 Task: Change the invitee language to German.
Action: Mouse moved to (694, 139)
Screenshot: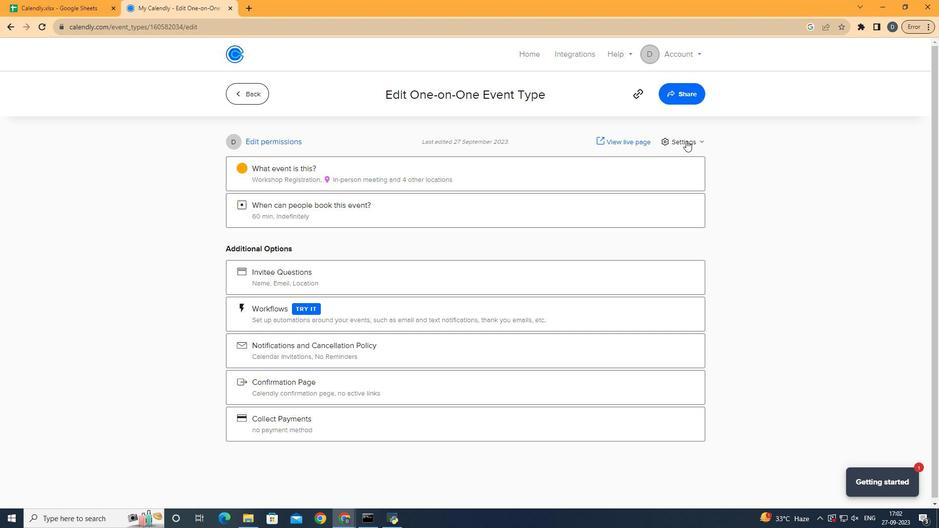 
Action: Mouse pressed left at (694, 139)
Screenshot: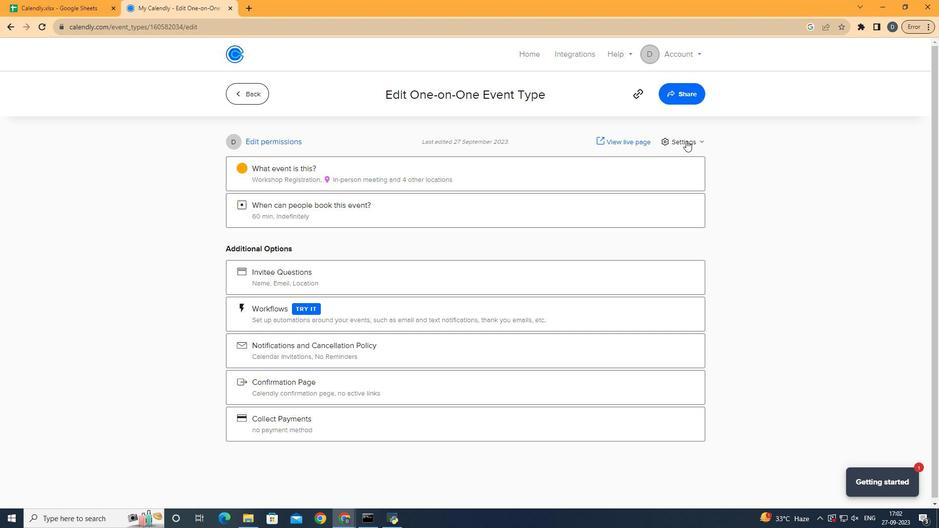 
Action: Mouse moved to (700, 134)
Screenshot: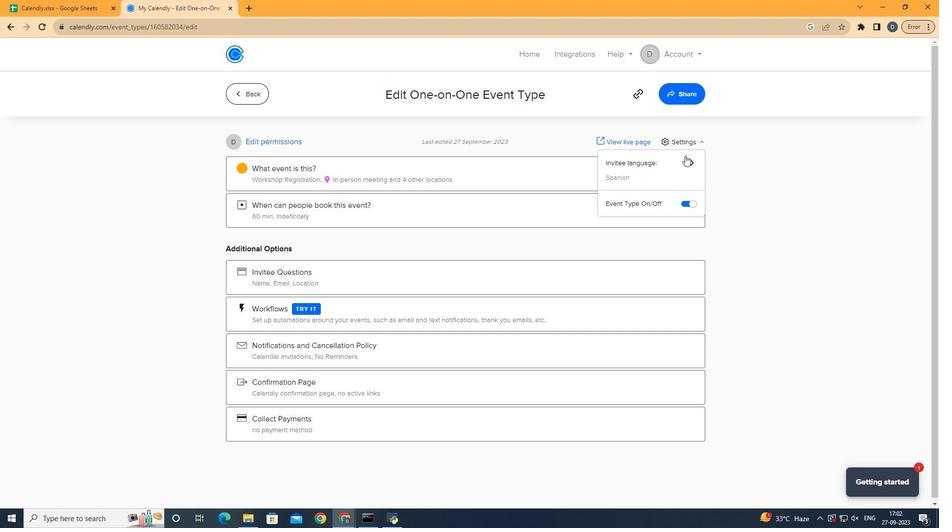 
Action: Mouse pressed left at (700, 134)
Screenshot: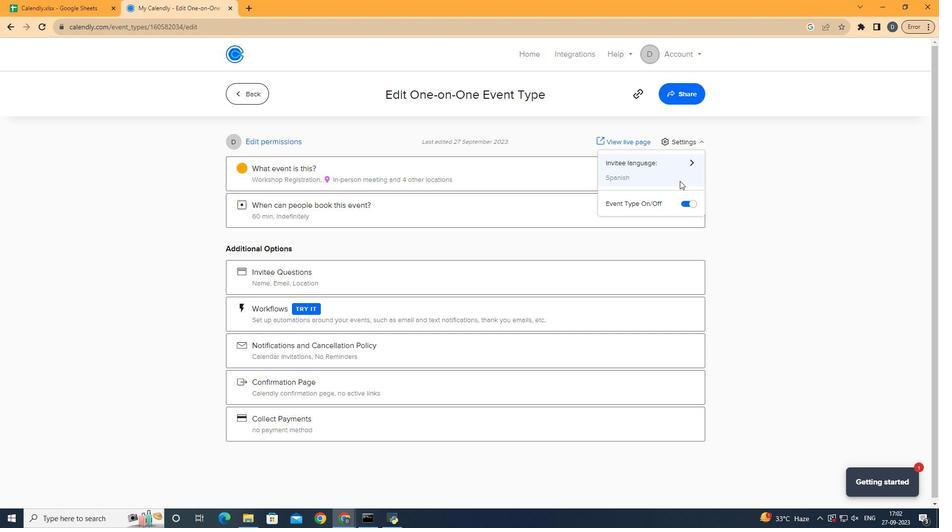 
Action: Mouse moved to (692, 180)
Screenshot: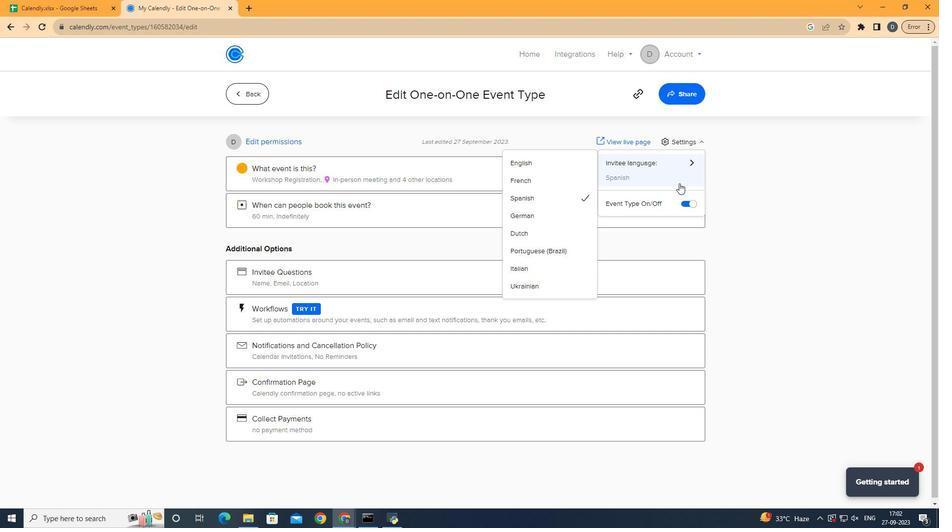 
Action: Mouse pressed left at (692, 180)
Screenshot: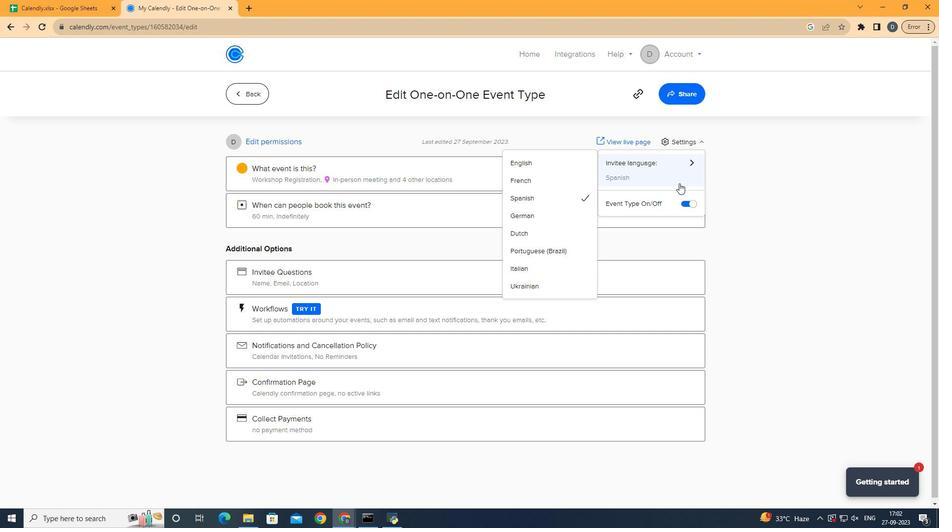 
Action: Mouse moved to (558, 211)
Screenshot: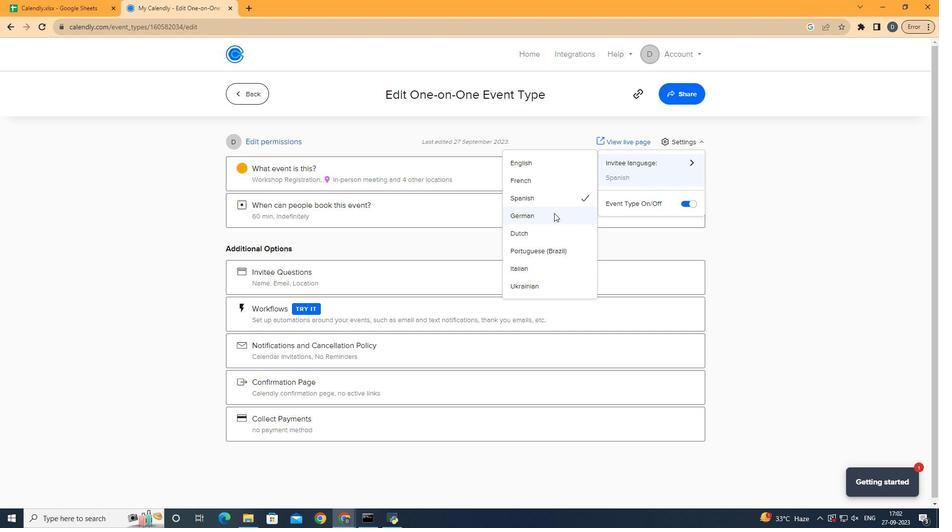 
Action: Mouse pressed left at (558, 211)
Screenshot: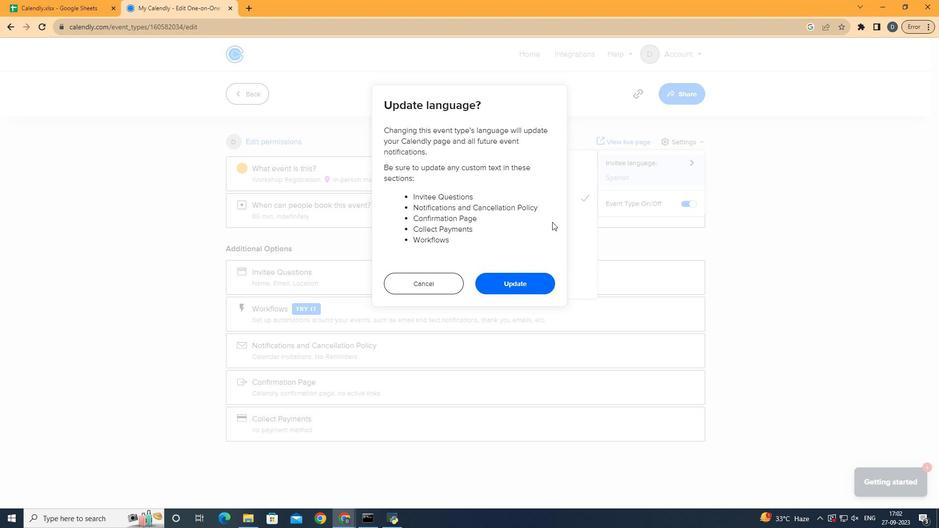
Action: Mouse moved to (525, 281)
Screenshot: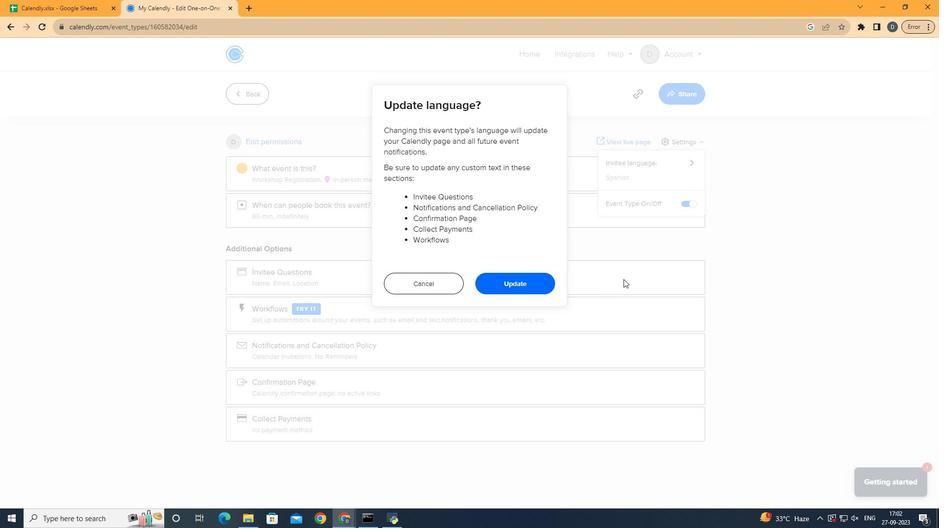 
Action: Mouse pressed left at (525, 281)
Screenshot: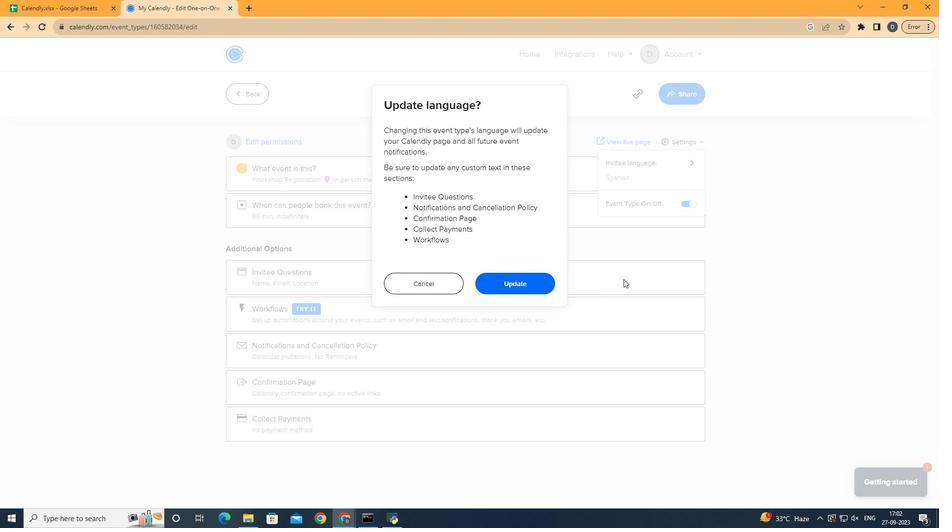 
Action: Mouse moved to (773, 232)
Screenshot: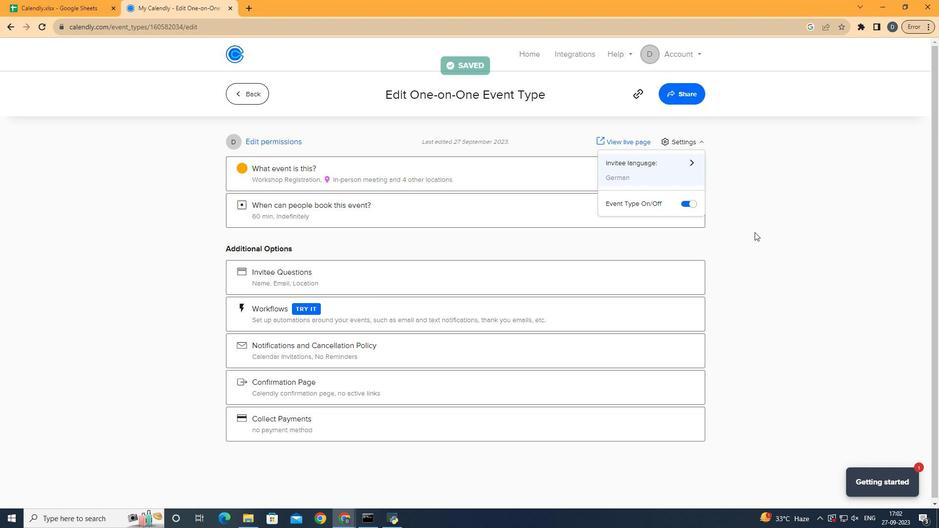 
Action: Mouse pressed left at (773, 232)
Screenshot: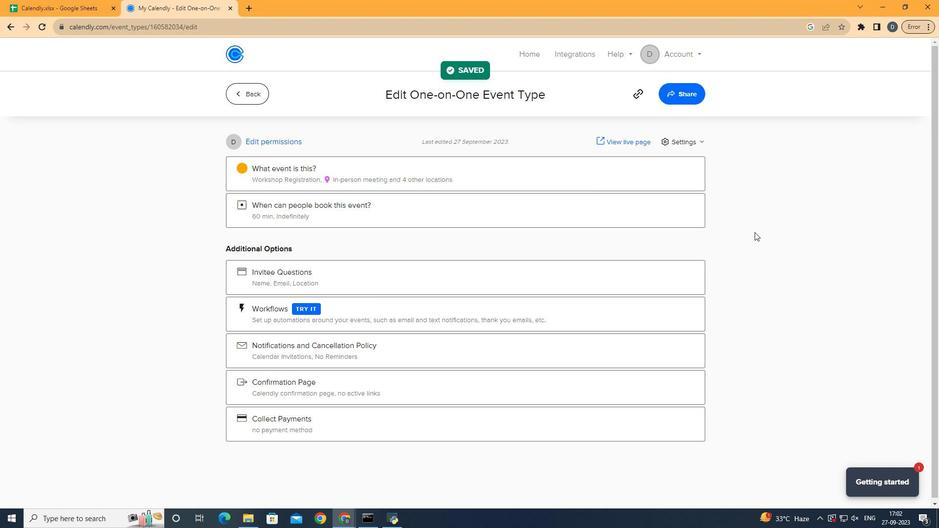 
Action: Mouse moved to (773, 234)
Screenshot: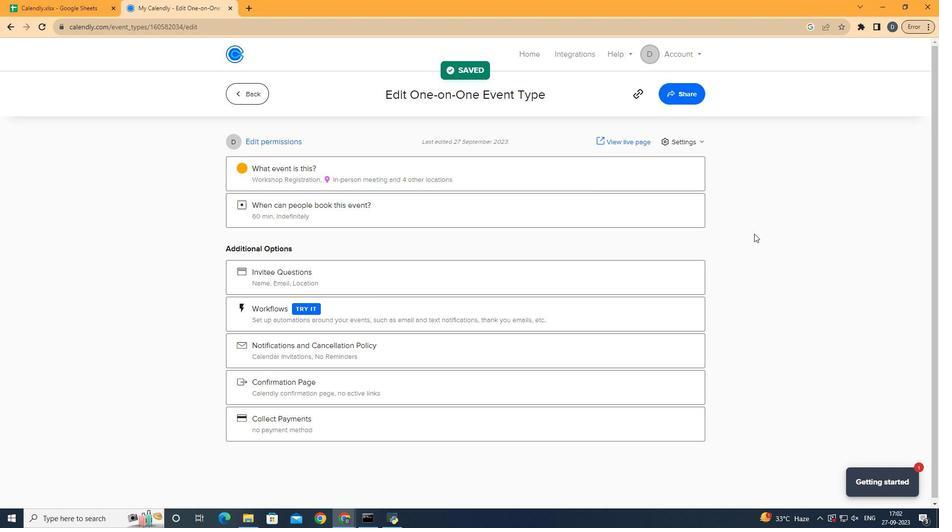 
